 Task: Use the formula "WORKDAY" in spreadsheet "Project portfolio".
Action: Mouse moved to (127, 84)
Screenshot: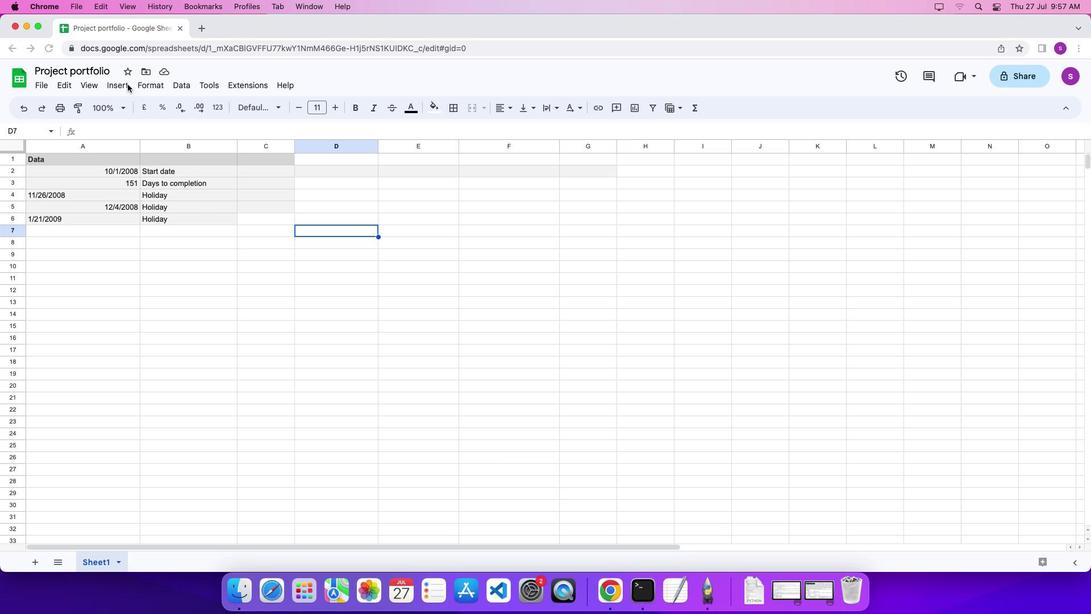 
Action: Mouse pressed left at (127, 84)
Screenshot: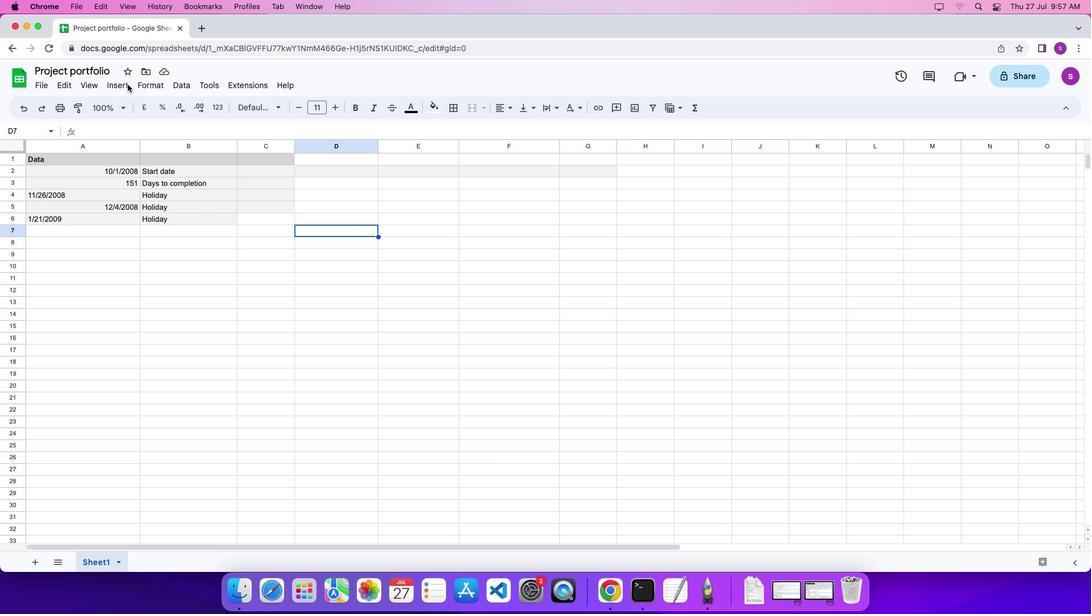 
Action: Mouse moved to (119, 82)
Screenshot: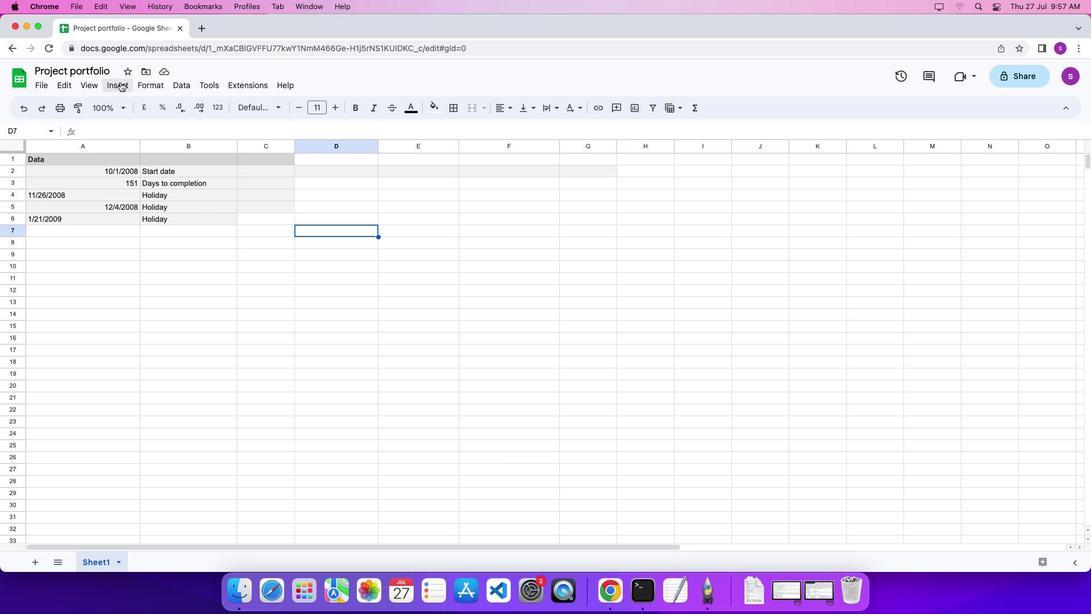 
Action: Mouse pressed left at (119, 82)
Screenshot: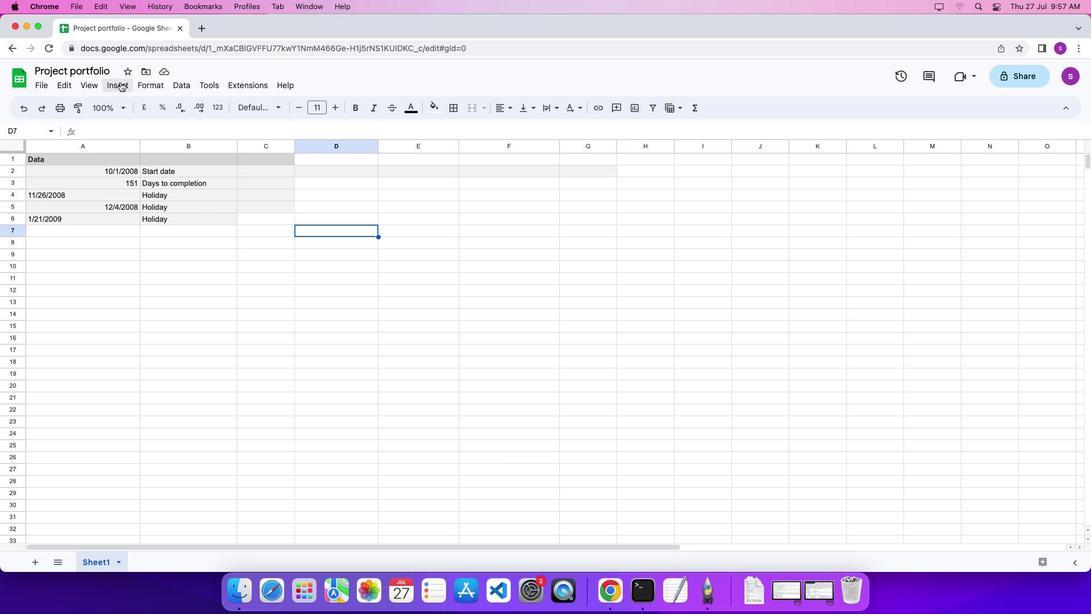 
Action: Mouse moved to (517, 503)
Screenshot: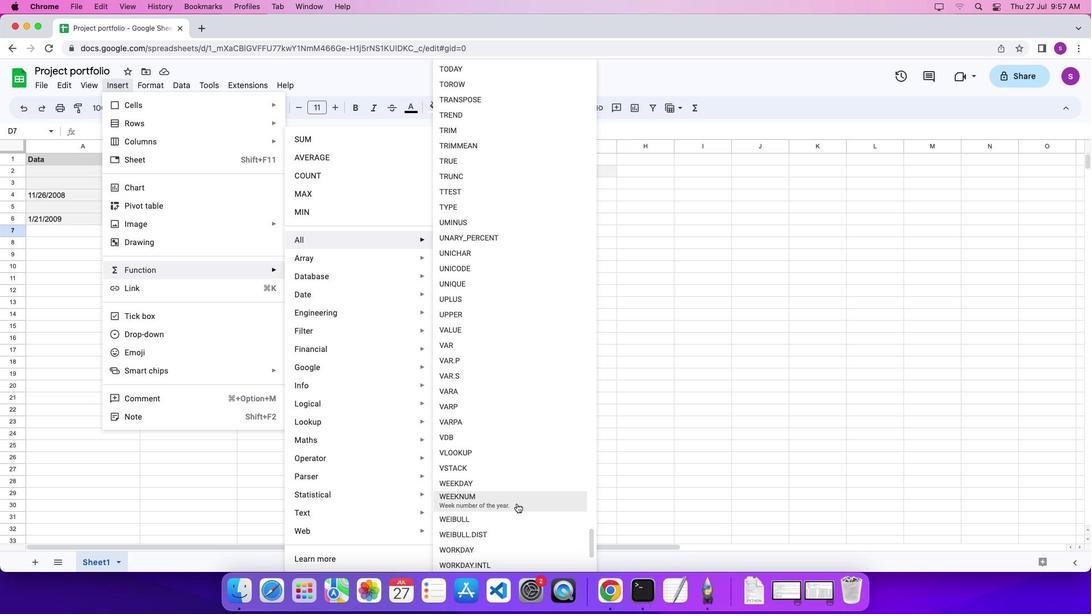 
Action: Mouse scrolled (517, 503) with delta (0, 0)
Screenshot: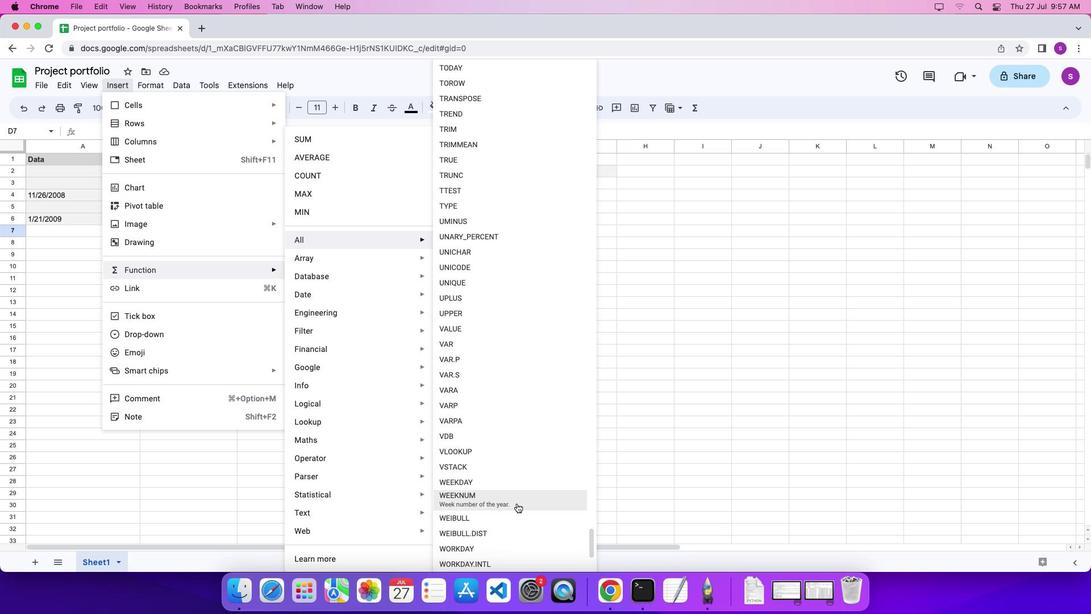 
Action: Mouse moved to (514, 543)
Screenshot: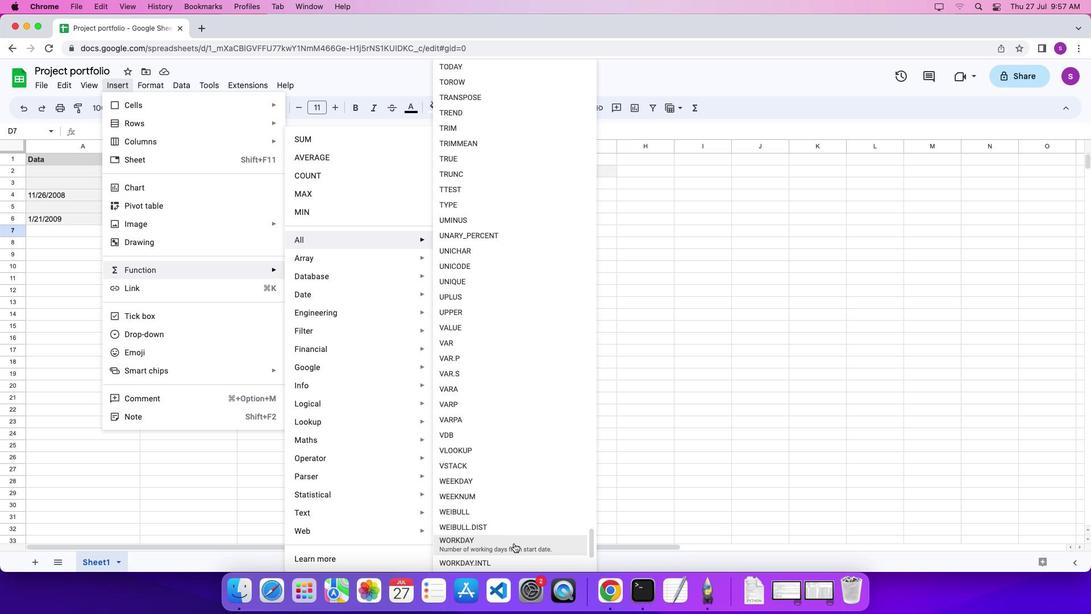 
Action: Mouse pressed left at (514, 543)
Screenshot: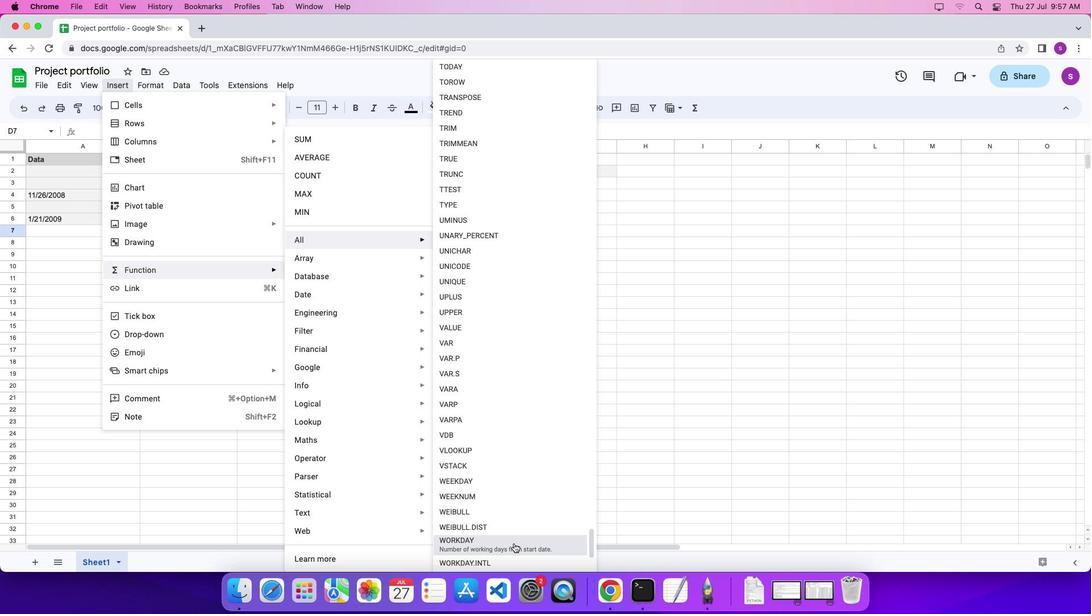 
Action: Mouse moved to (130, 170)
Screenshot: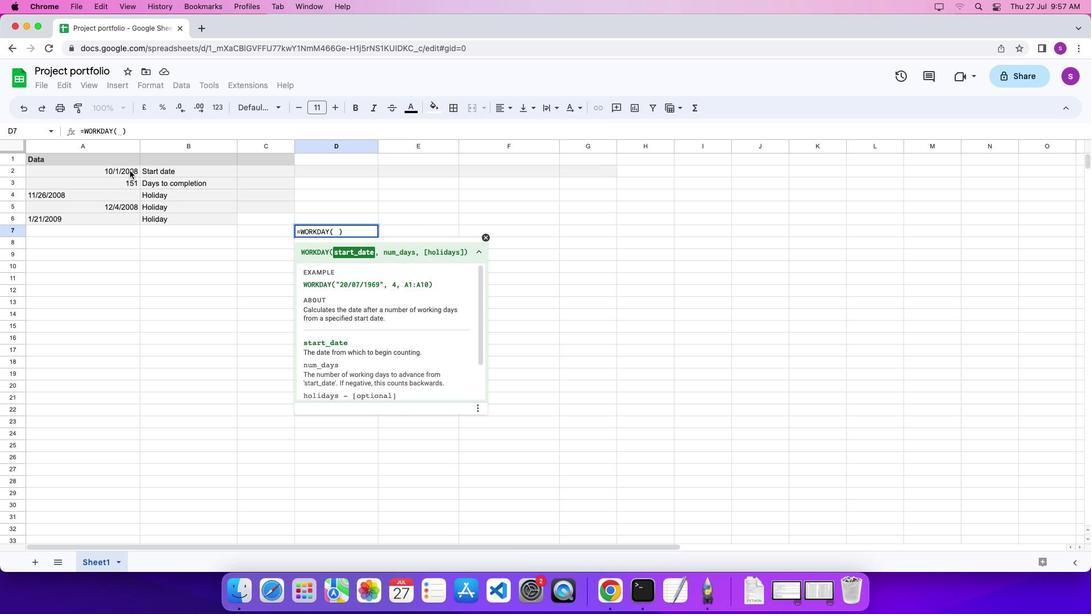 
Action: Mouse pressed left at (130, 170)
Screenshot: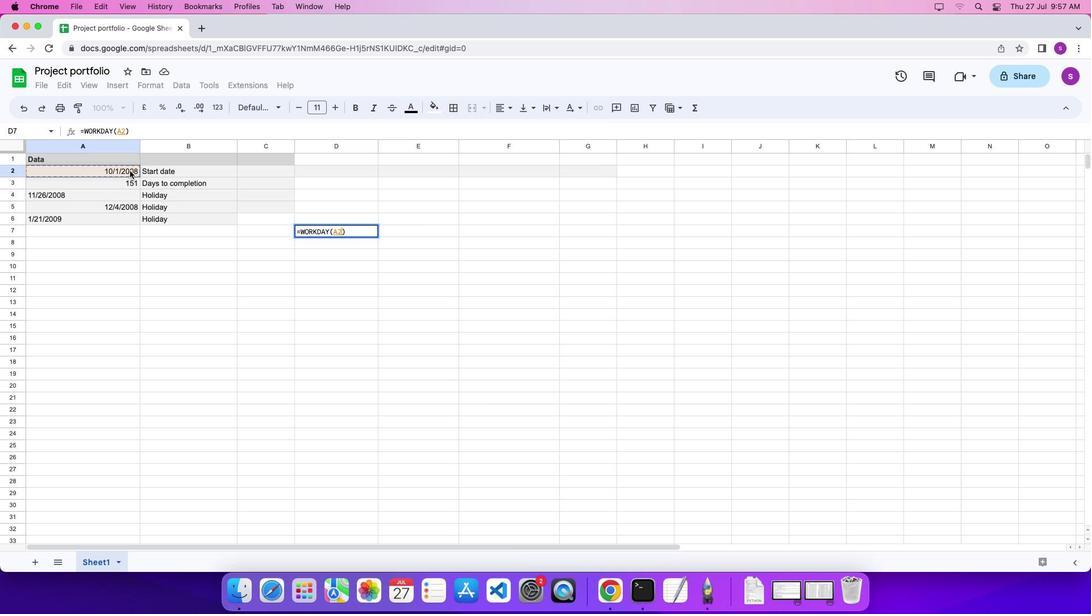 
Action: Mouse moved to (170, 184)
Screenshot: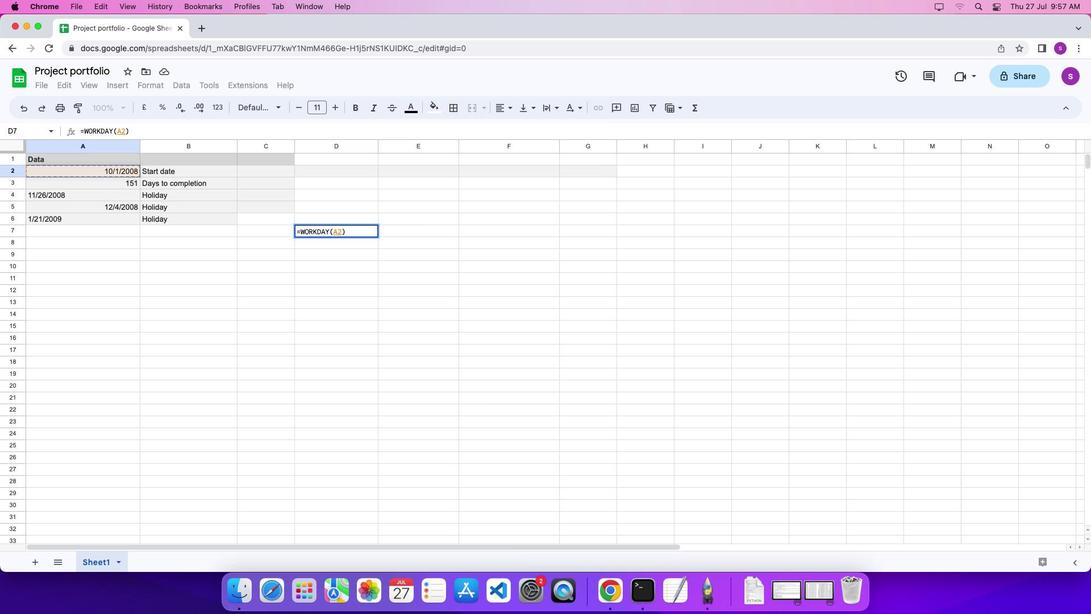 
Action: Key pressed ','
Screenshot: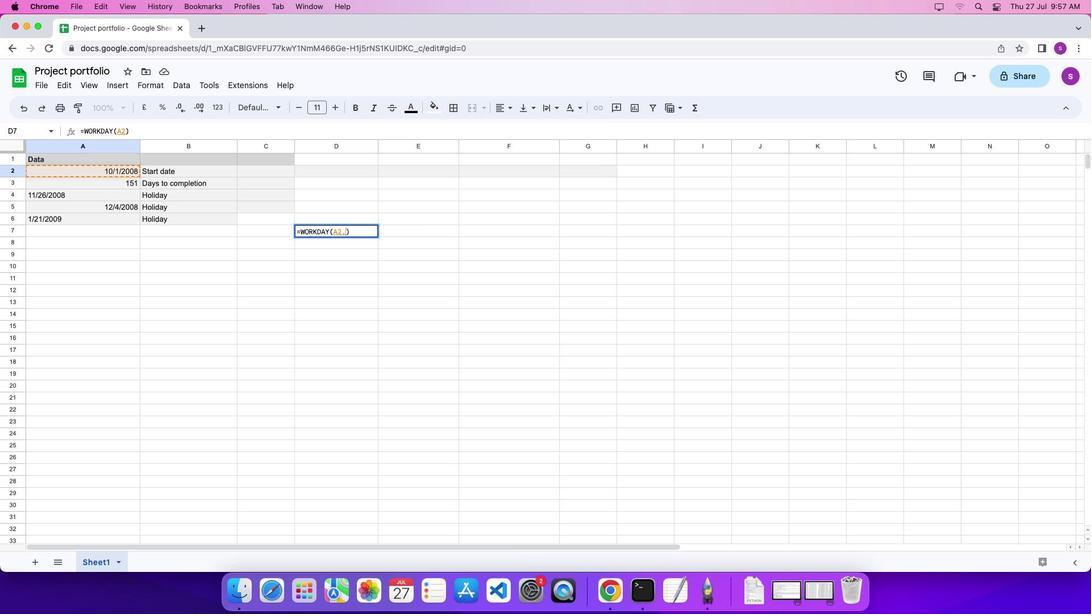 
Action: Mouse moved to (129, 183)
Screenshot: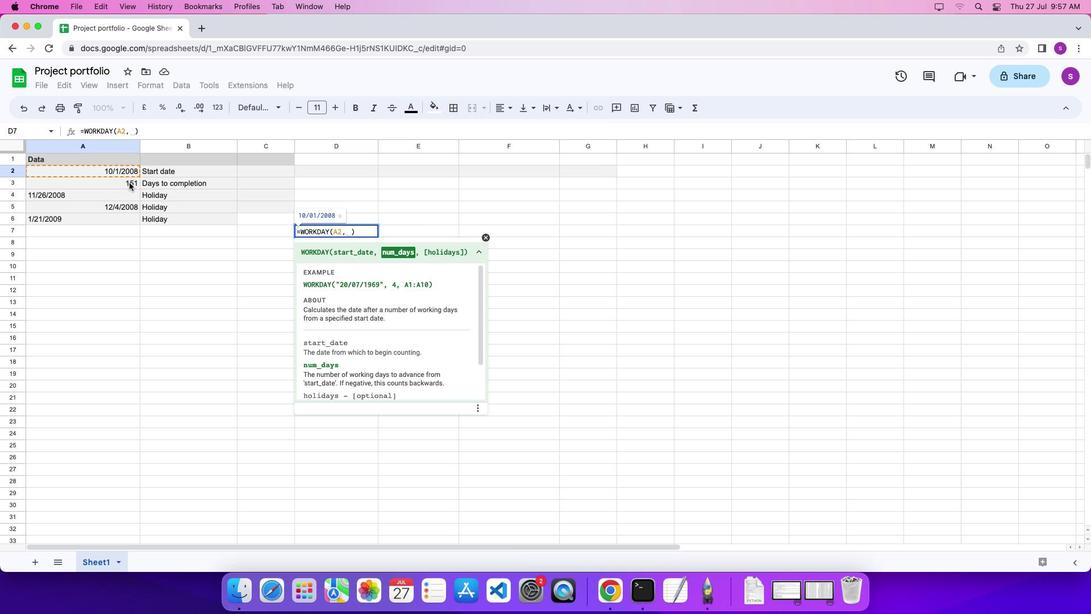 
Action: Mouse pressed left at (129, 183)
Screenshot: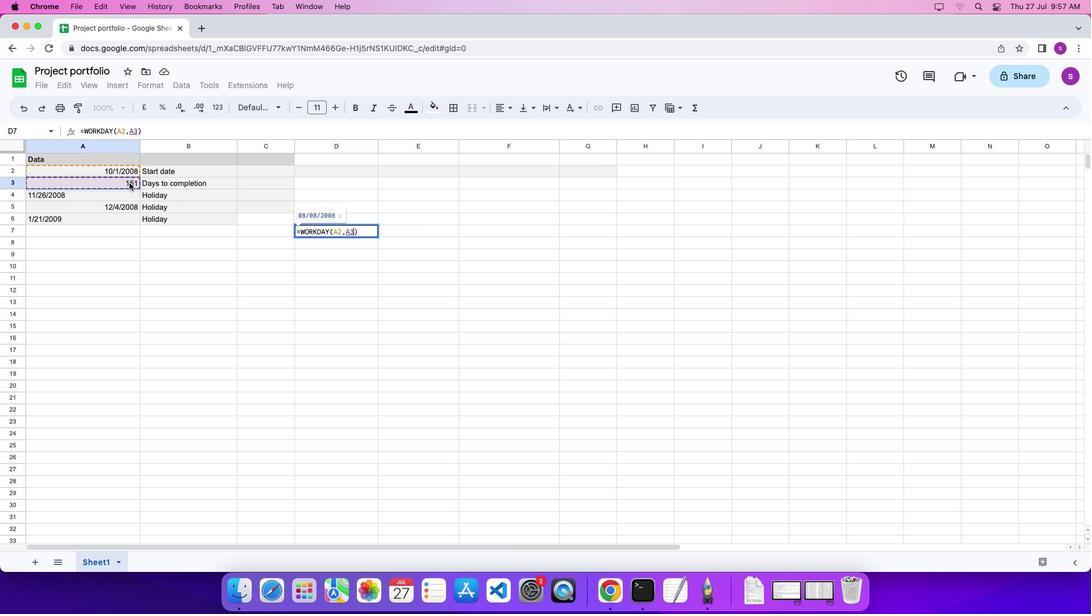 
Action: Mouse moved to (149, 192)
Screenshot: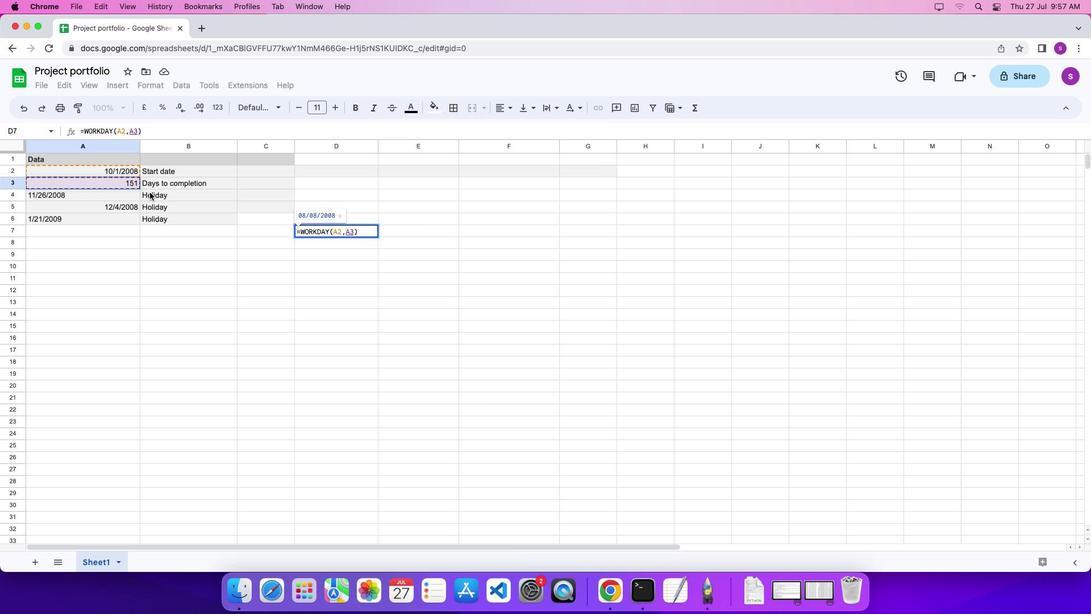
Action: Key pressed '\x03'
Screenshot: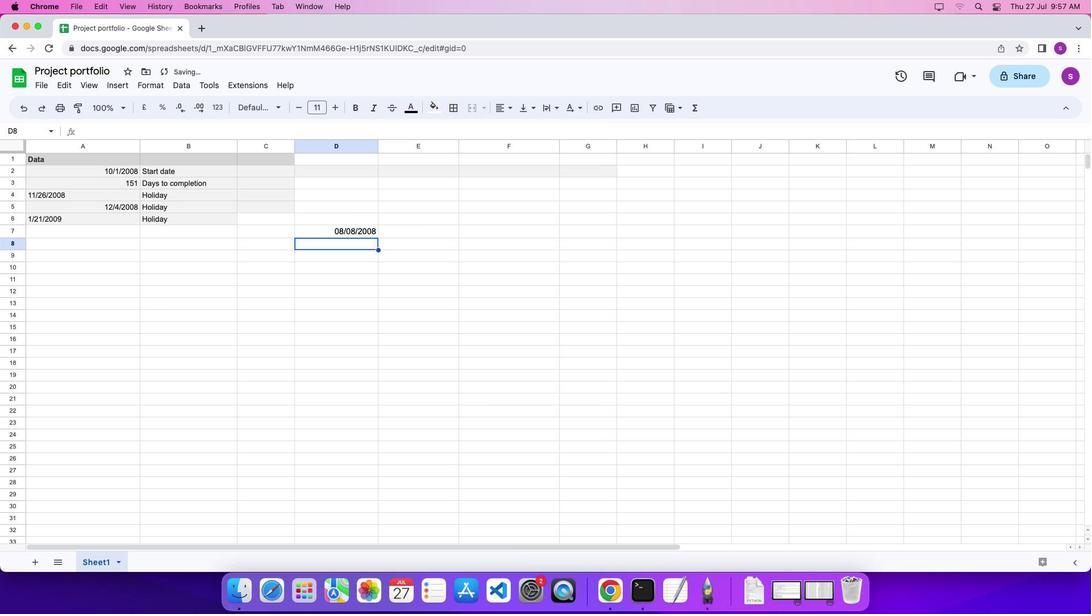 
